 Task: Apply the time format in column A.
Action: Mouse moved to (55, 133)
Screenshot: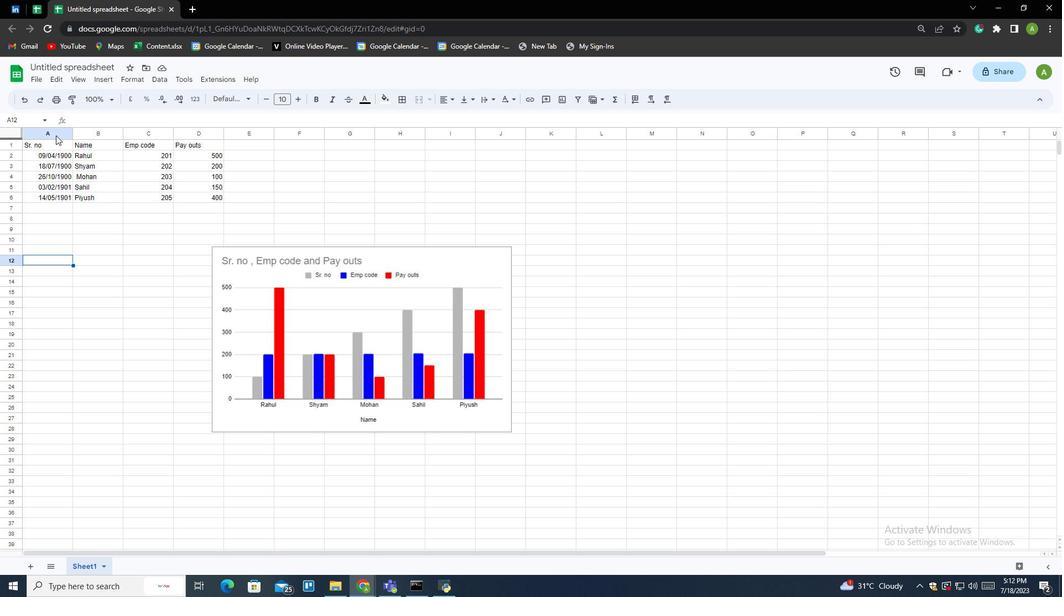 
Action: Mouse pressed left at (55, 133)
Screenshot: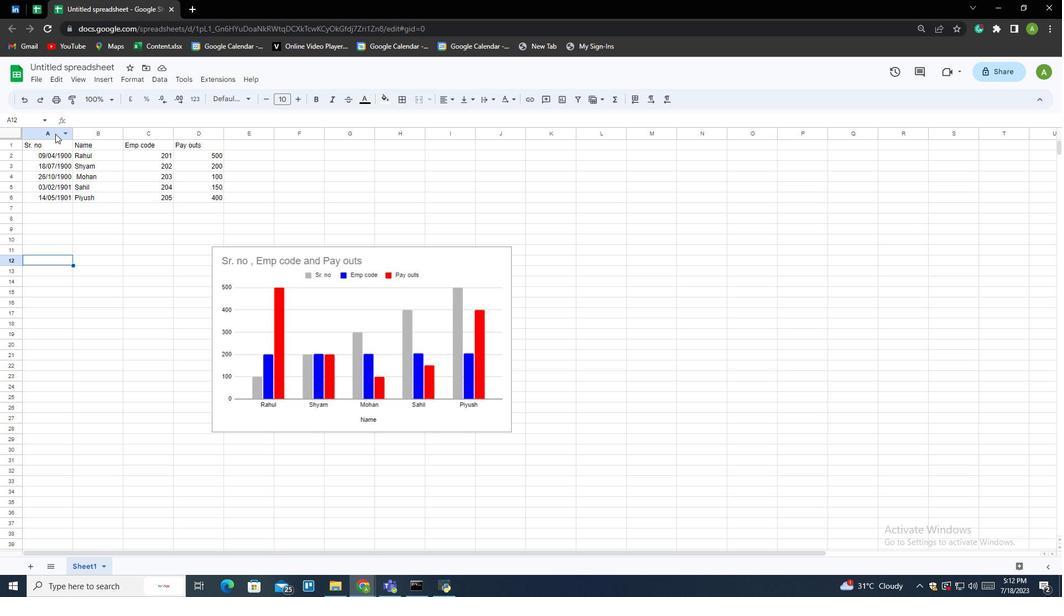 
Action: Mouse moved to (129, 73)
Screenshot: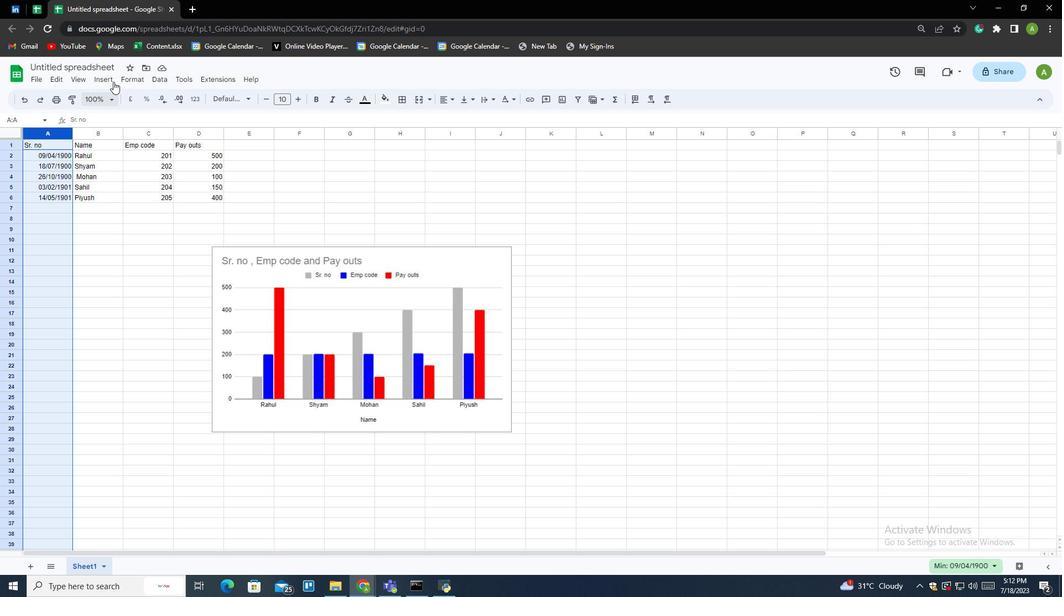 
Action: Mouse pressed left at (129, 73)
Screenshot: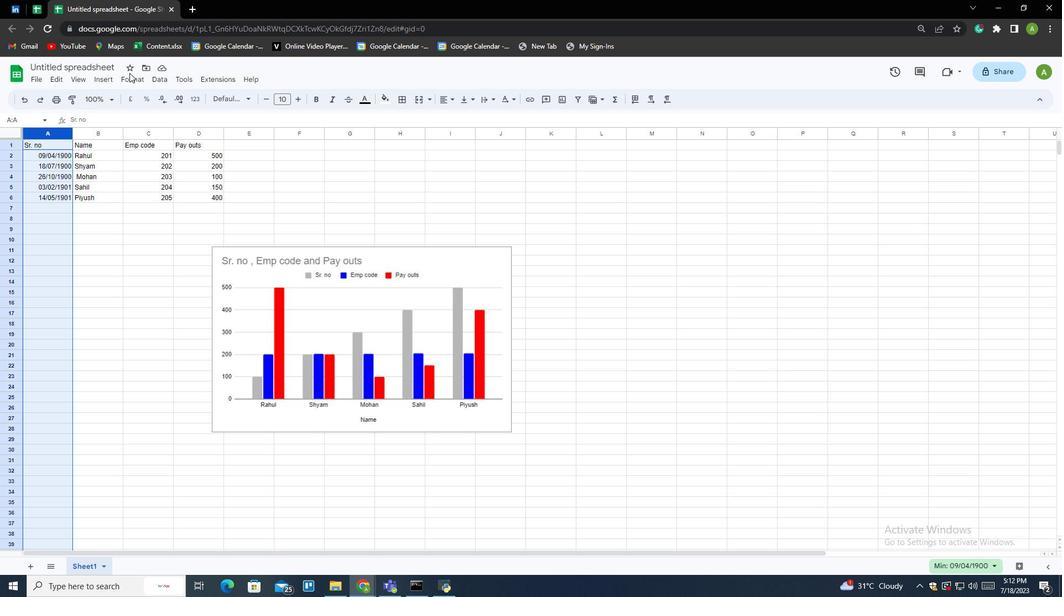 
Action: Mouse moved to (130, 78)
Screenshot: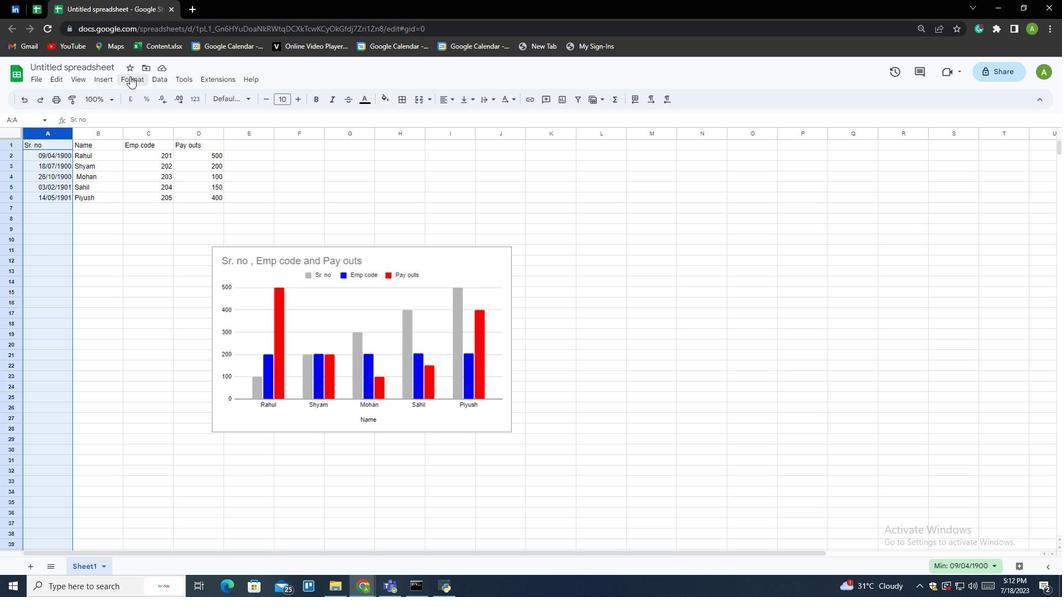 
Action: Mouse pressed left at (130, 78)
Screenshot: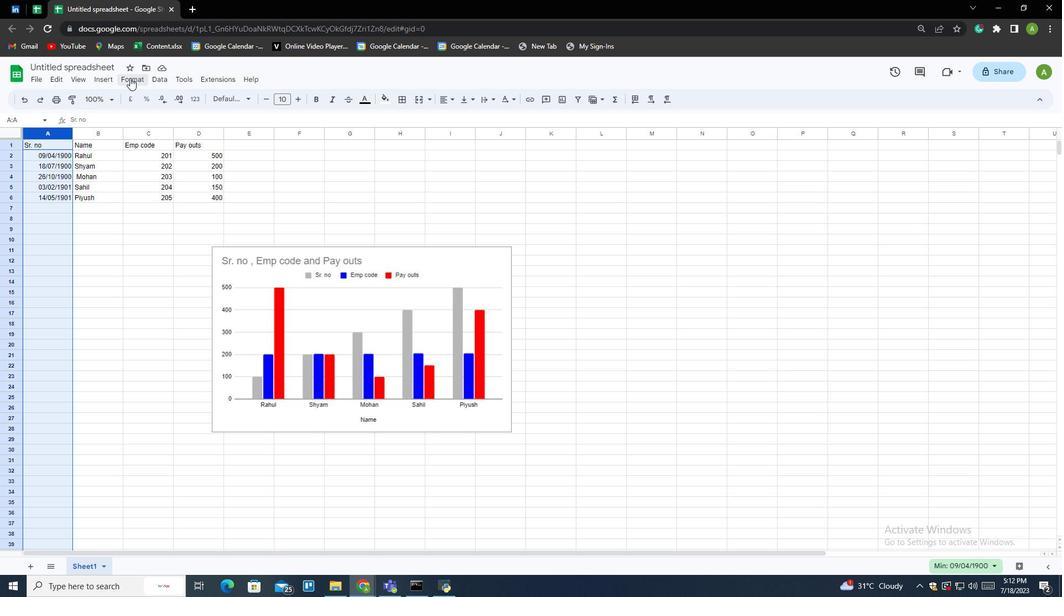 
Action: Mouse moved to (143, 142)
Screenshot: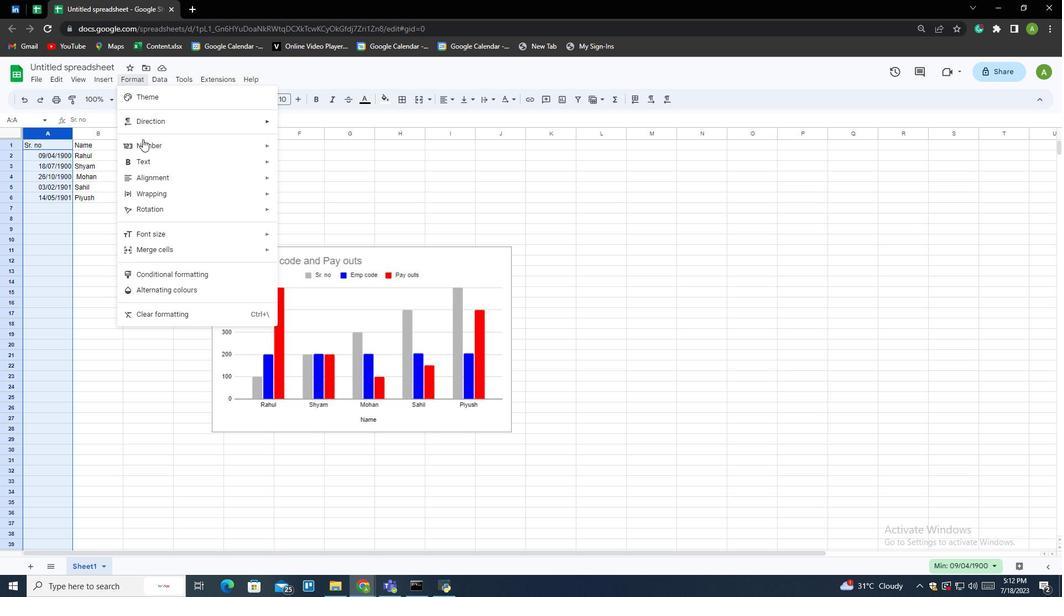 
Action: Mouse pressed left at (143, 142)
Screenshot: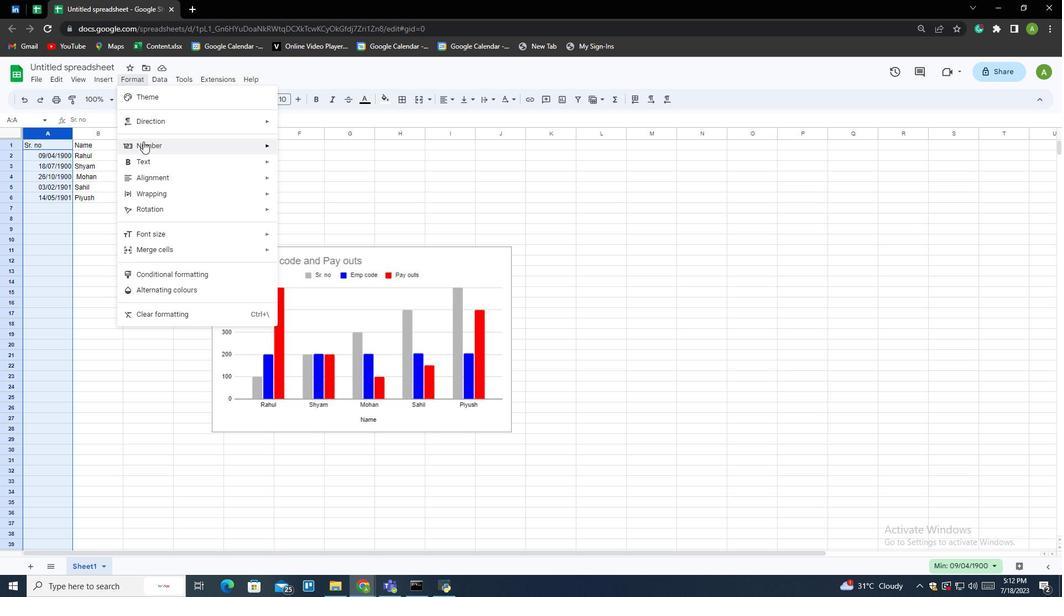 
Action: Mouse moved to (296, 334)
Screenshot: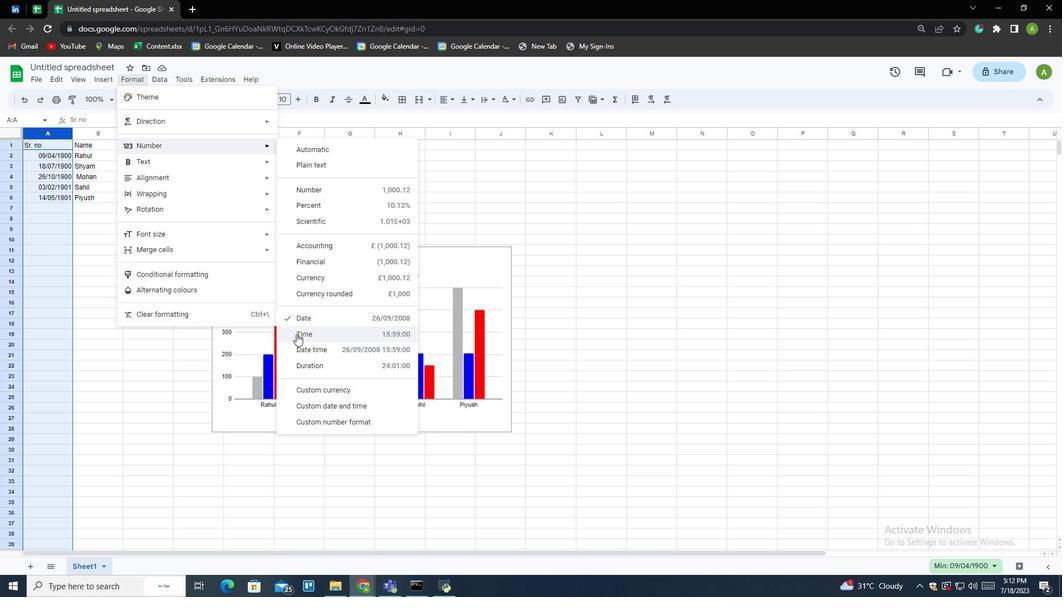 
Action: Mouse pressed left at (296, 334)
Screenshot: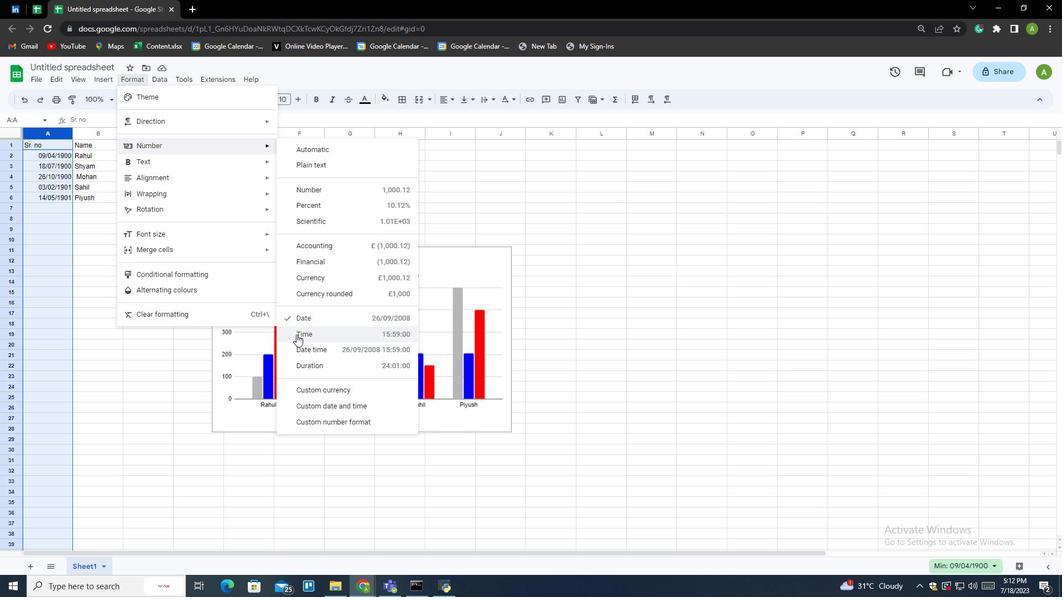 
Action: Mouse moved to (248, 346)
Screenshot: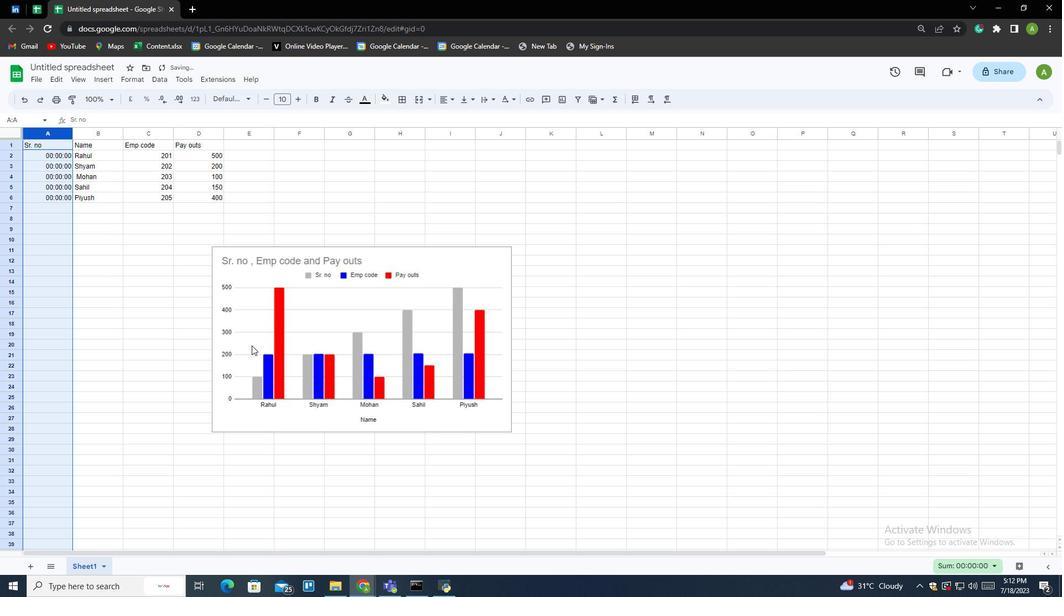 
